 Task: Create a sub task Release to Production / Go Live for the task  Develop a new online tool for online resume building in the project BlueTech , assign it to team member softage.1@softage.net and update the status of the sub task to  Off Track , set the priority of the sub task to High
Action: Mouse moved to (521, 243)
Screenshot: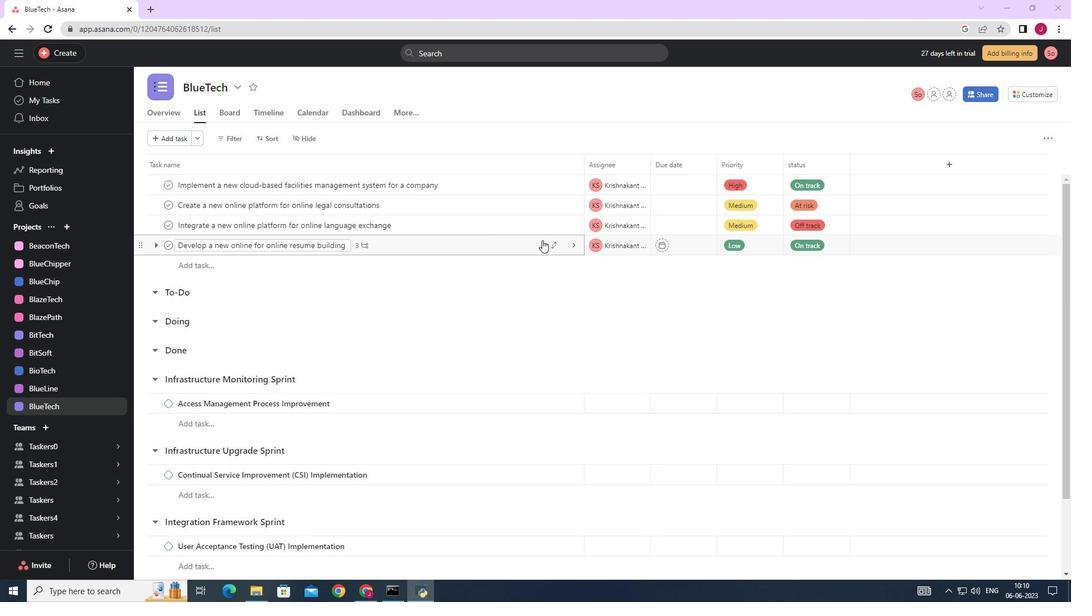
Action: Mouse pressed left at (521, 243)
Screenshot: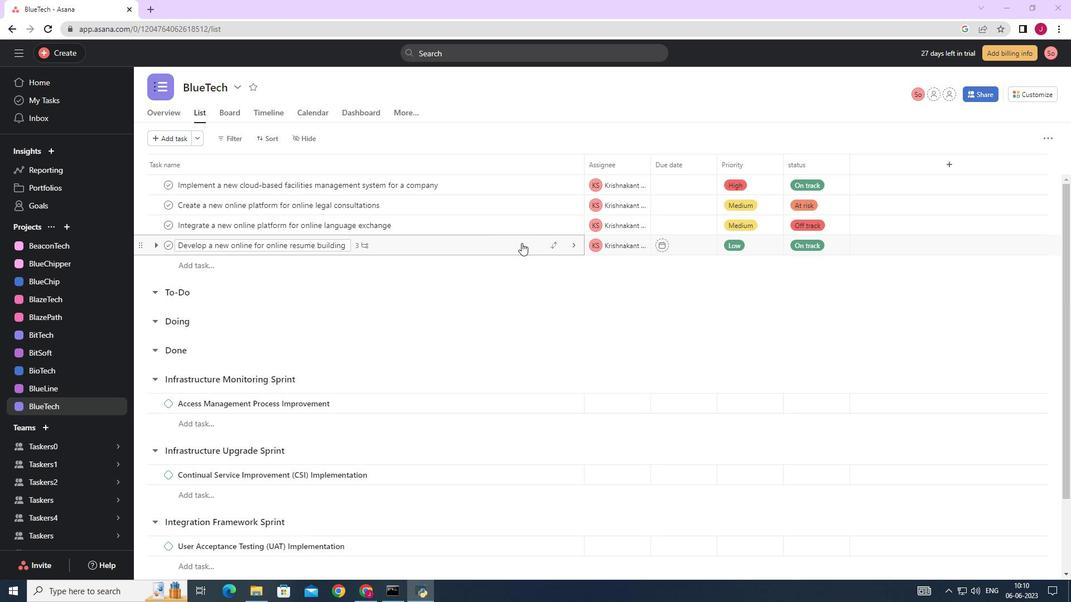 
Action: Mouse moved to (807, 327)
Screenshot: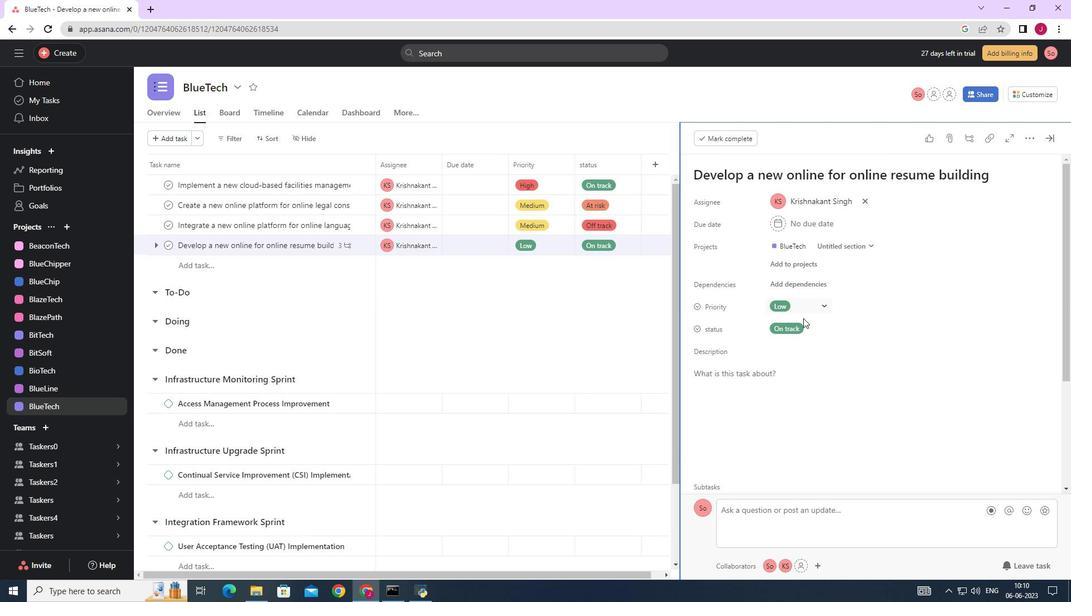 
Action: Mouse scrolled (807, 326) with delta (0, 0)
Screenshot: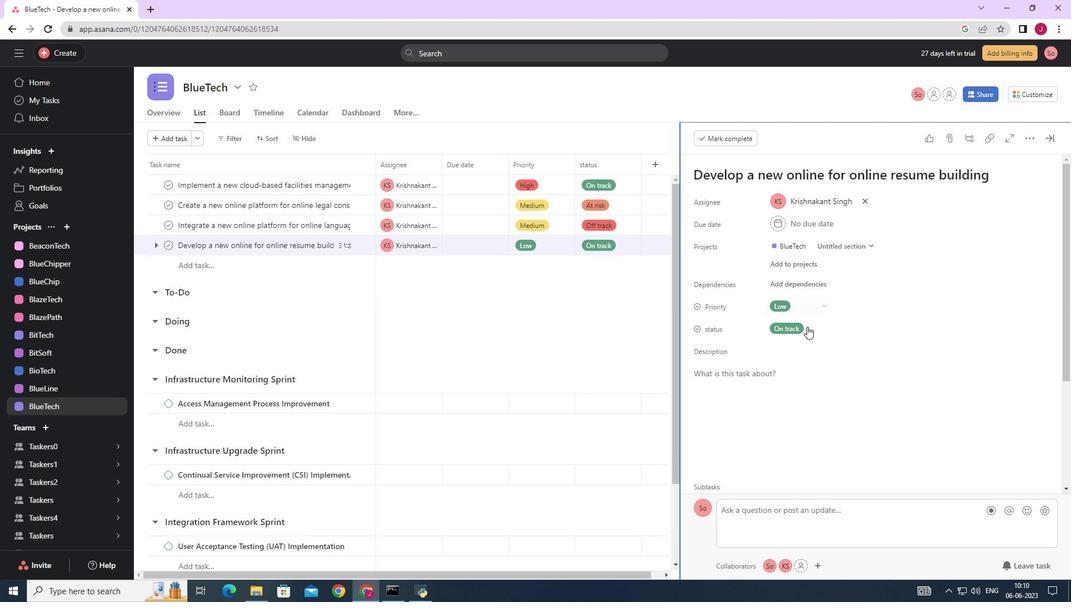 
Action: Mouse scrolled (807, 326) with delta (0, 0)
Screenshot: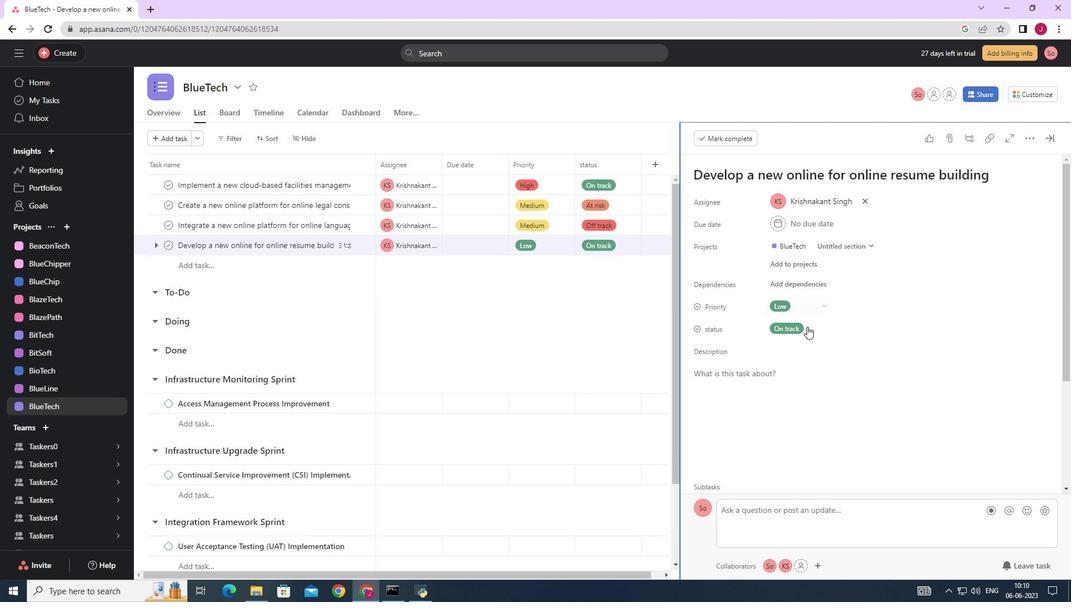 
Action: Mouse scrolled (807, 326) with delta (0, 0)
Screenshot: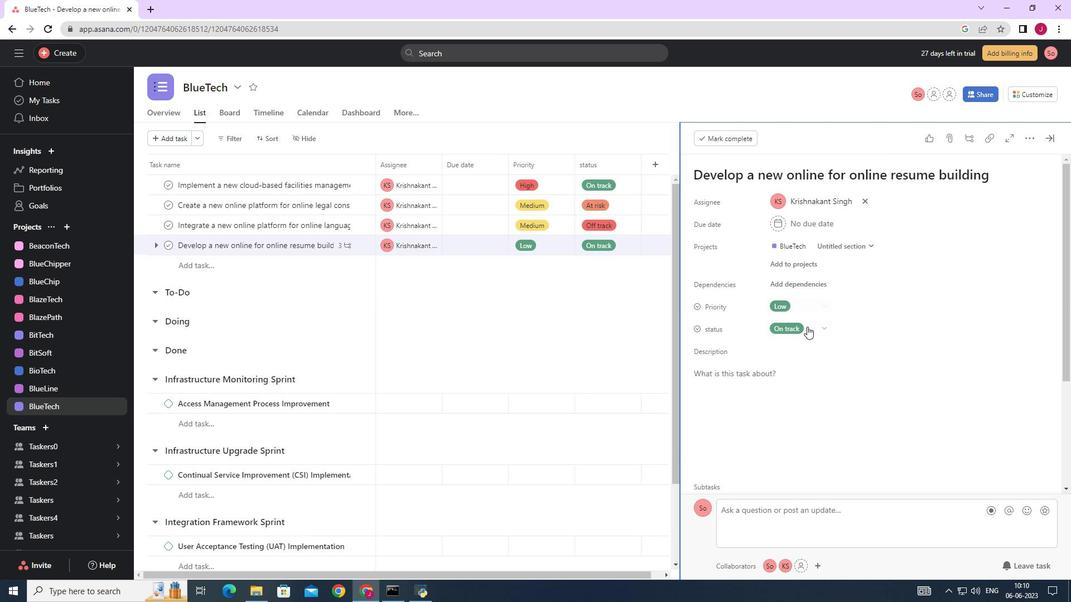 
Action: Mouse scrolled (807, 326) with delta (0, 0)
Screenshot: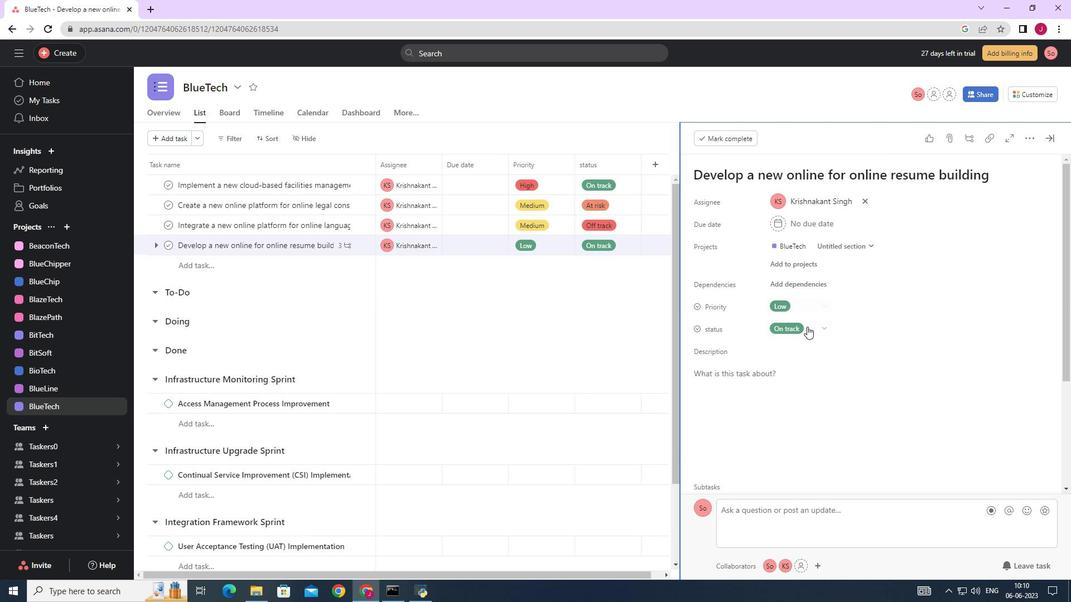 
Action: Mouse scrolled (807, 326) with delta (0, 0)
Screenshot: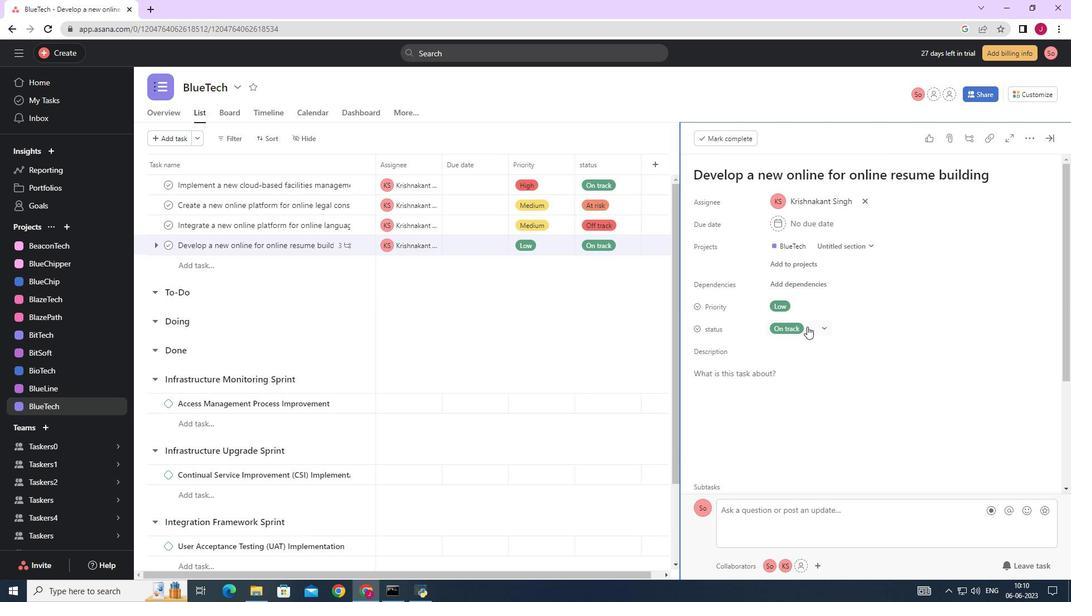 
Action: Mouse moved to (736, 406)
Screenshot: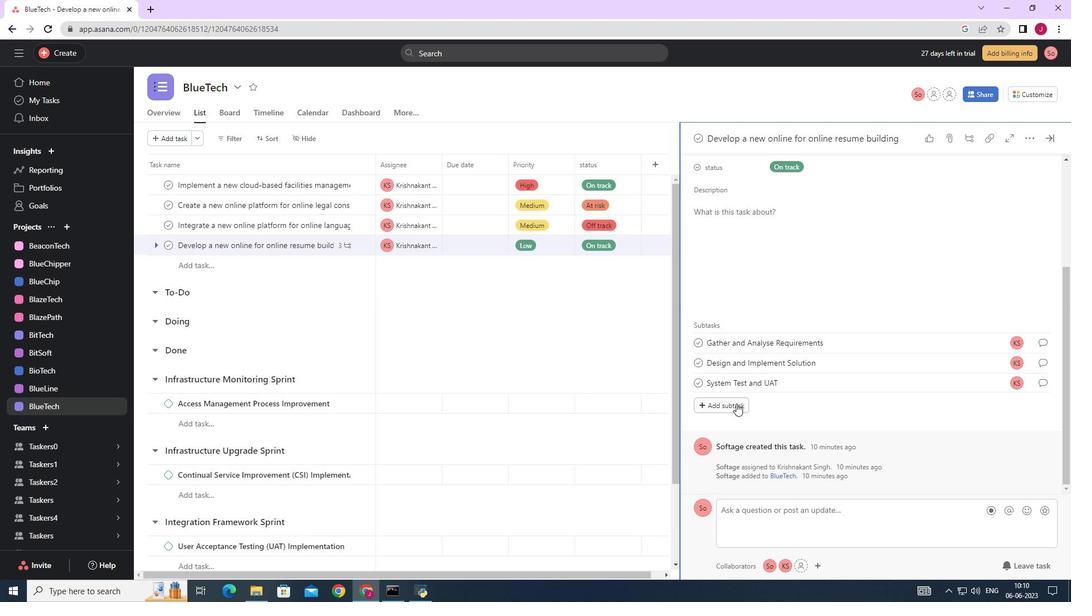 
Action: Mouse pressed left at (736, 406)
Screenshot: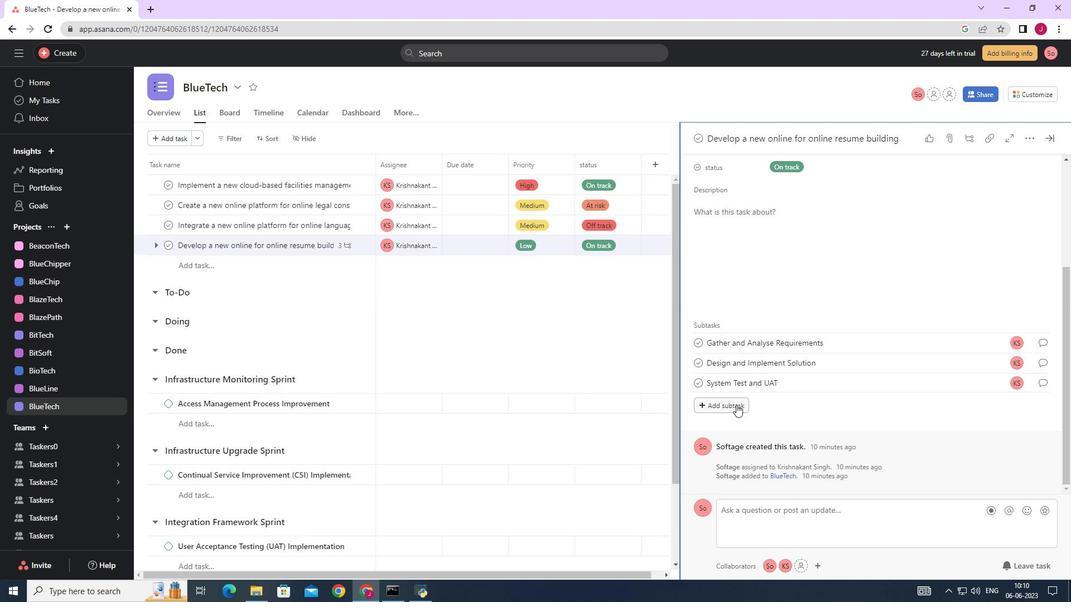 
Action: Key pressed <Key.caps_lock><Key.caps_lock>r<Key.caps_lock>ELEASE<Key.space>TO<Key.space>PRODUCTION<Key.space>/<Key.space><Key.caps_lock>g<Key.caps_lock>O<Key.space><Key.caps_lock>l<Key.caps_lock>IVE
Screenshot: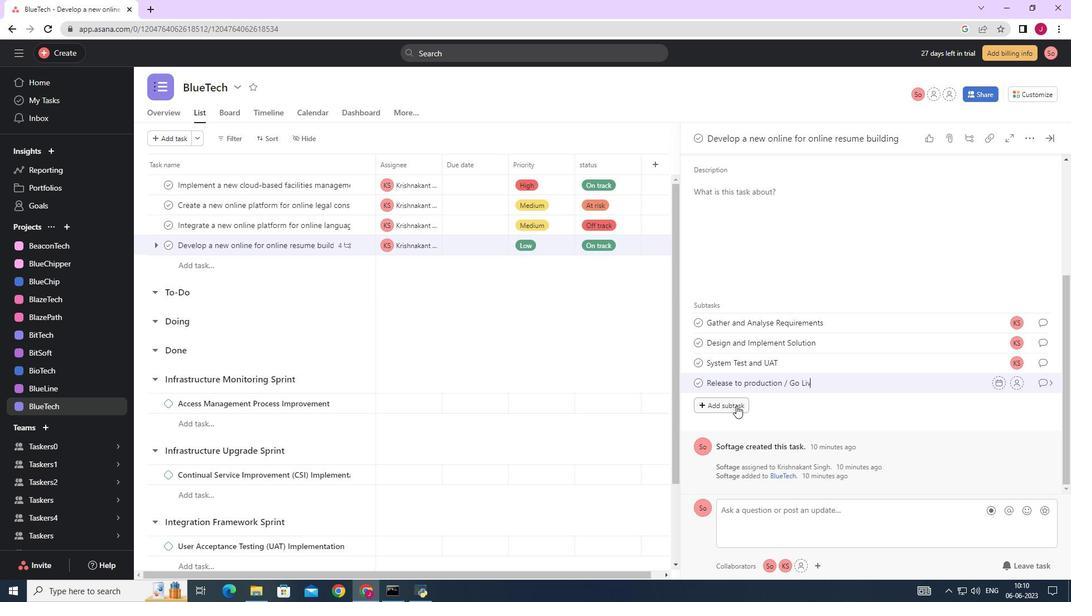 
Action: Mouse moved to (1015, 380)
Screenshot: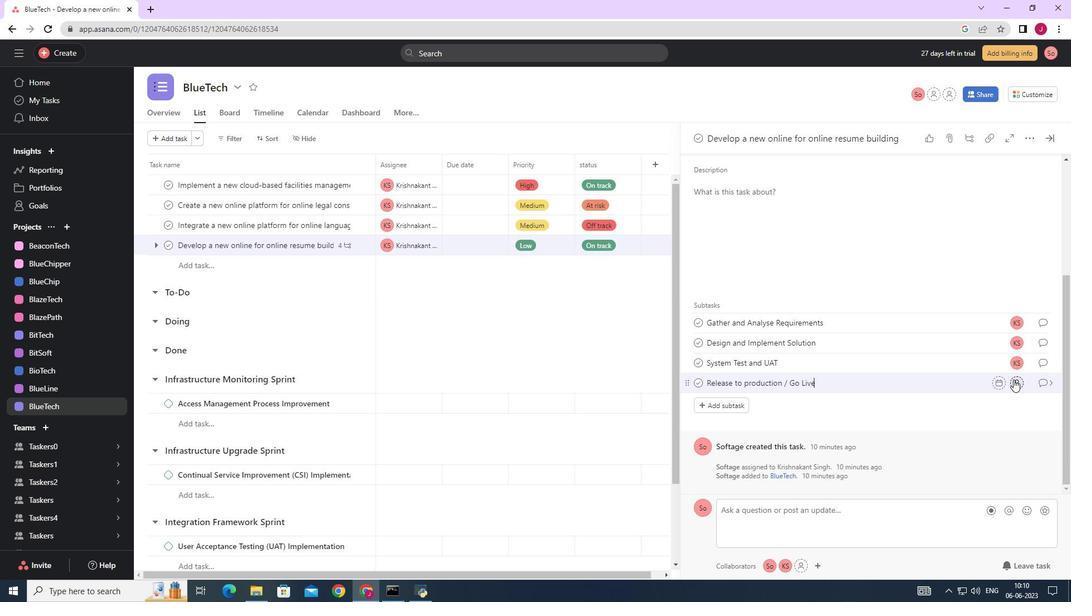 
Action: Mouse pressed left at (1015, 380)
Screenshot: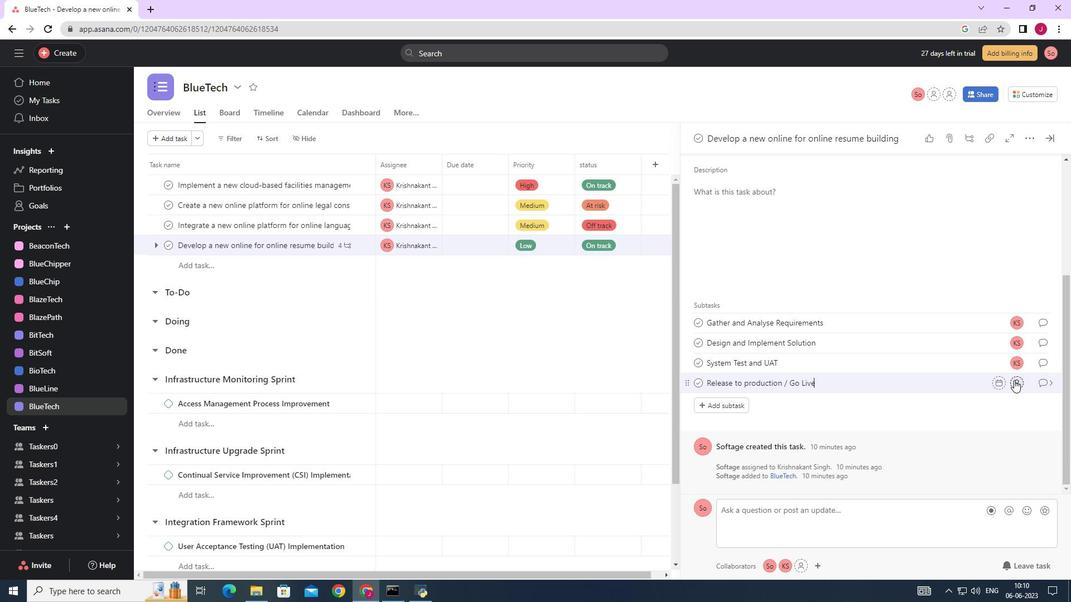 
Action: Mouse moved to (870, 420)
Screenshot: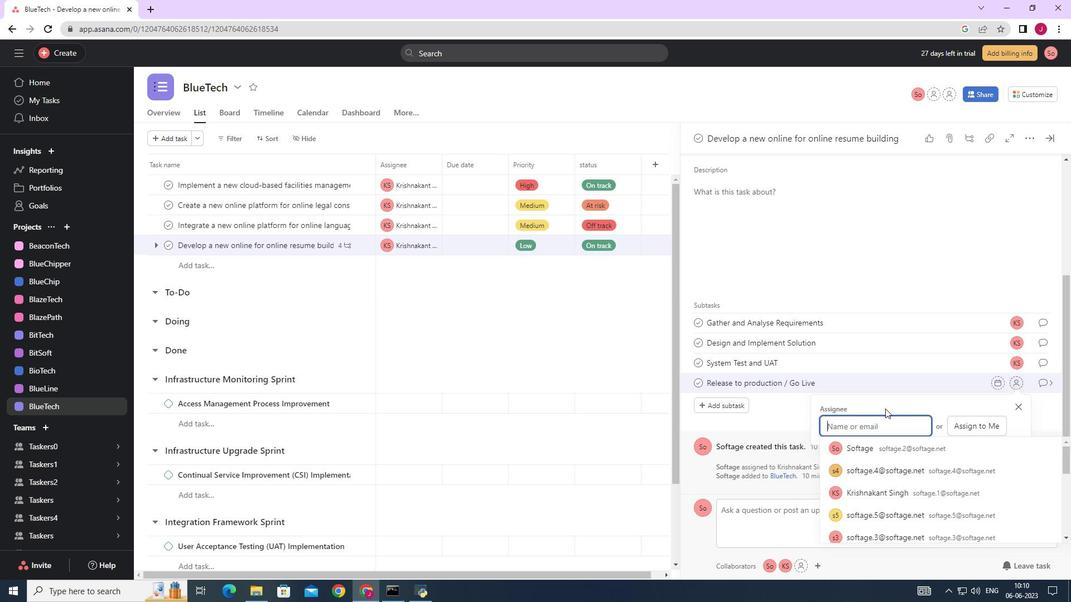
Action: Key pressed SOFTAGE.1
Screenshot: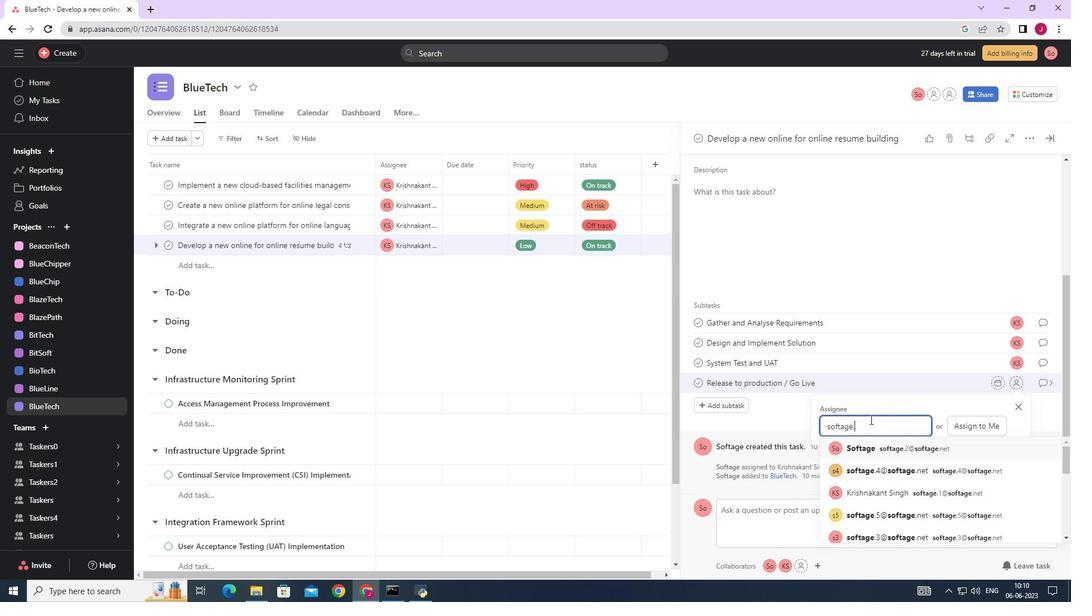 
Action: Mouse moved to (863, 444)
Screenshot: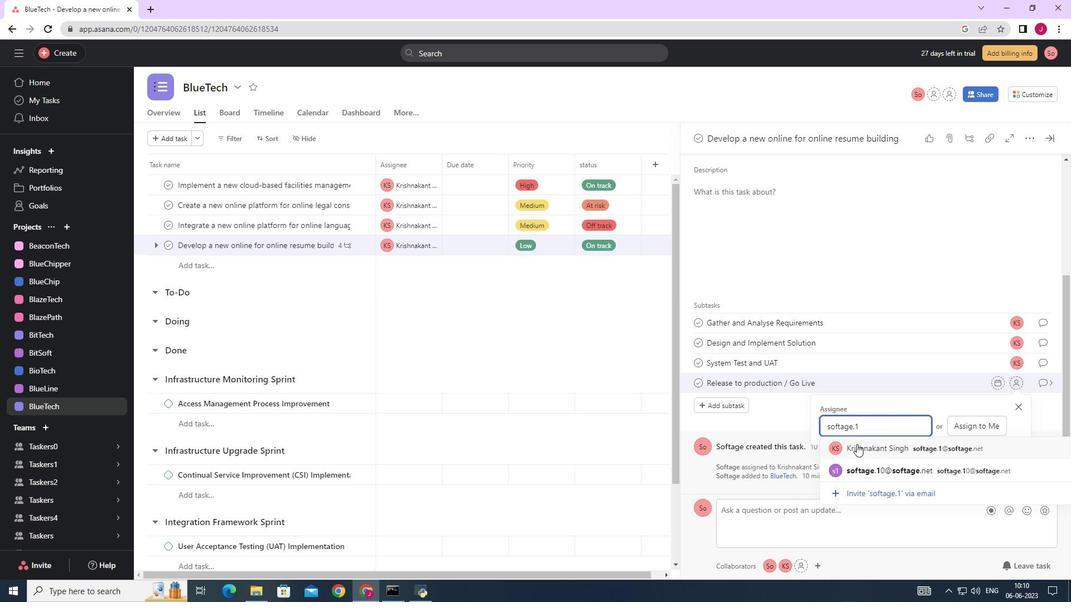 
Action: Mouse pressed left at (863, 444)
Screenshot: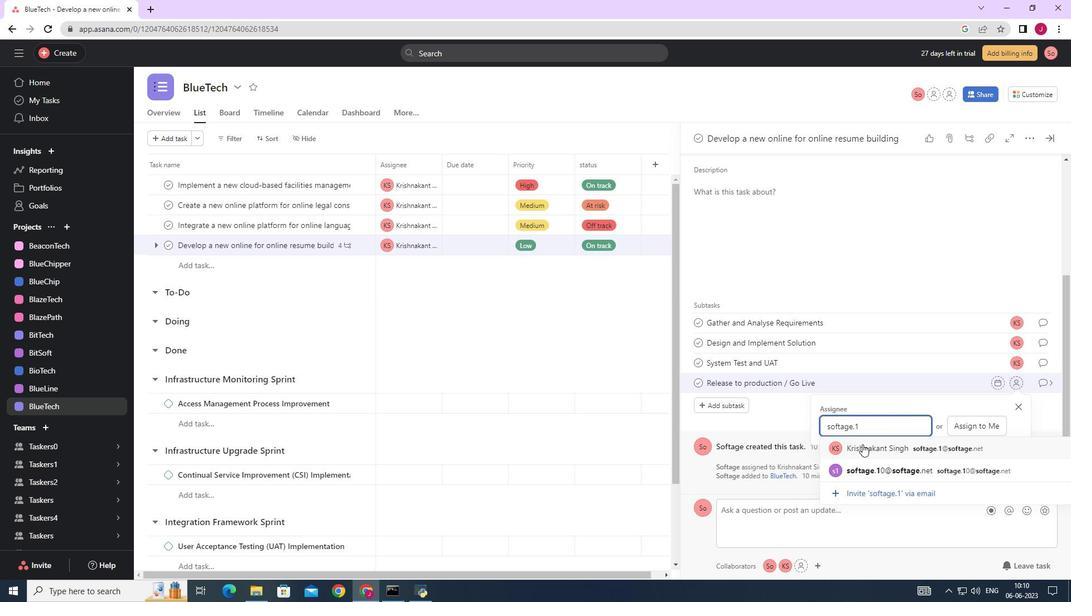 
Action: Mouse moved to (1043, 383)
Screenshot: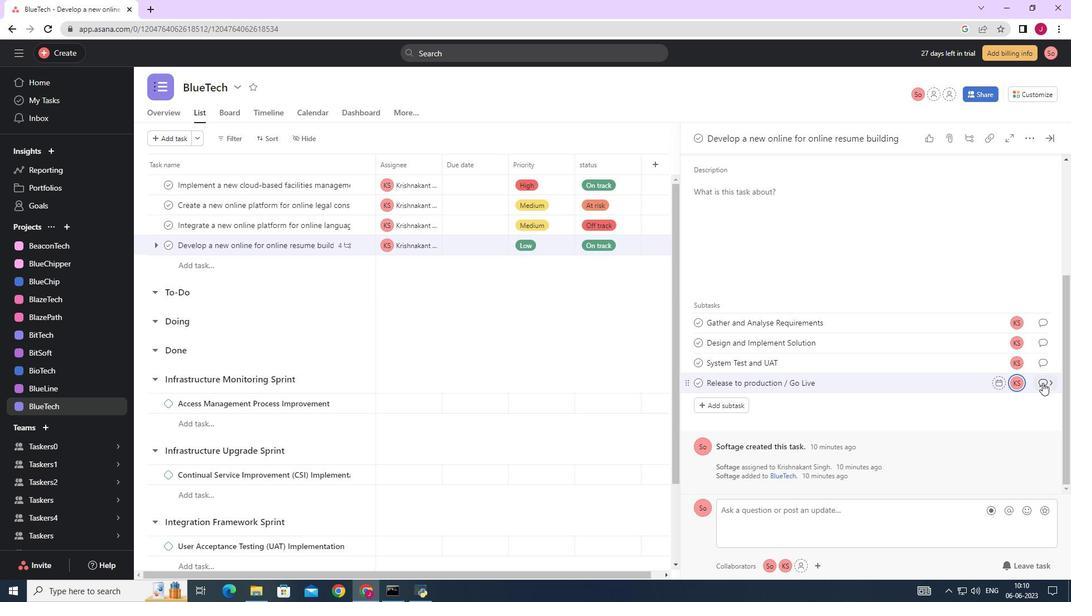 
Action: Mouse pressed left at (1043, 383)
Screenshot: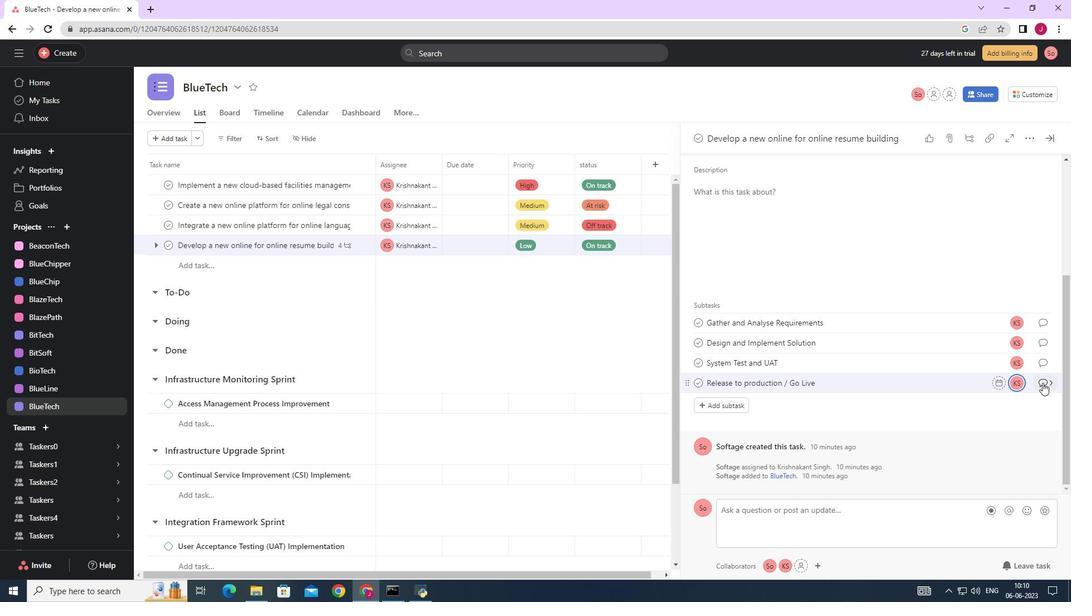 
Action: Mouse moved to (727, 298)
Screenshot: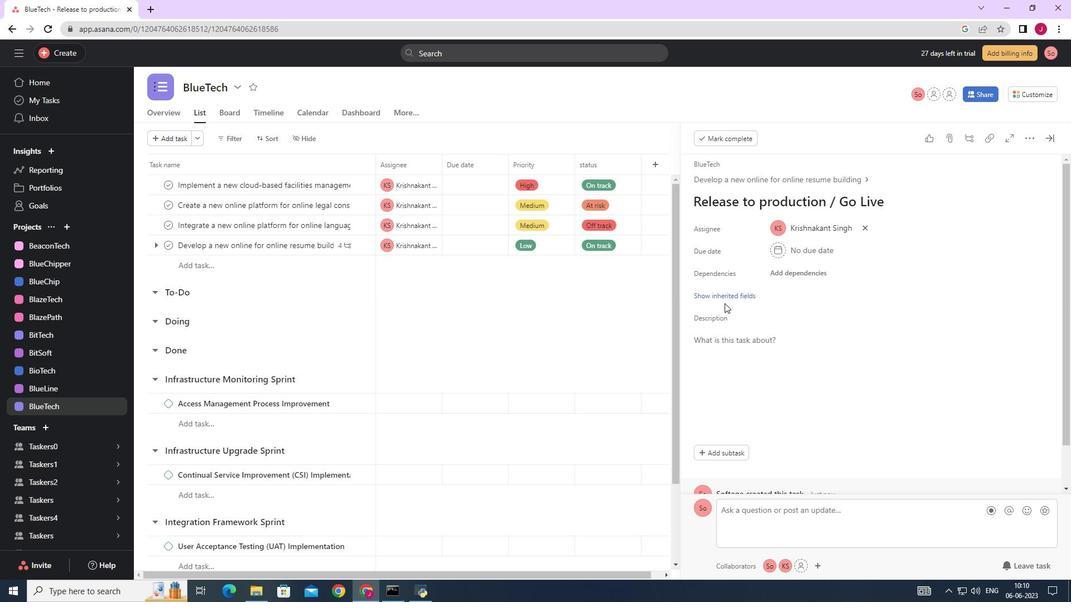 
Action: Mouse pressed left at (727, 298)
Screenshot: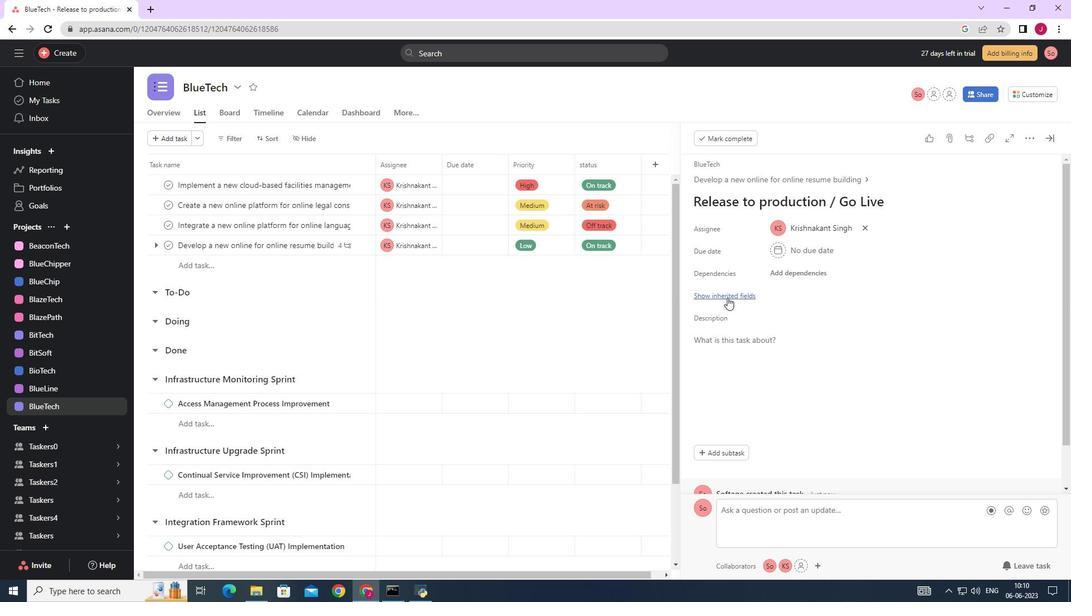 
Action: Mouse moved to (781, 314)
Screenshot: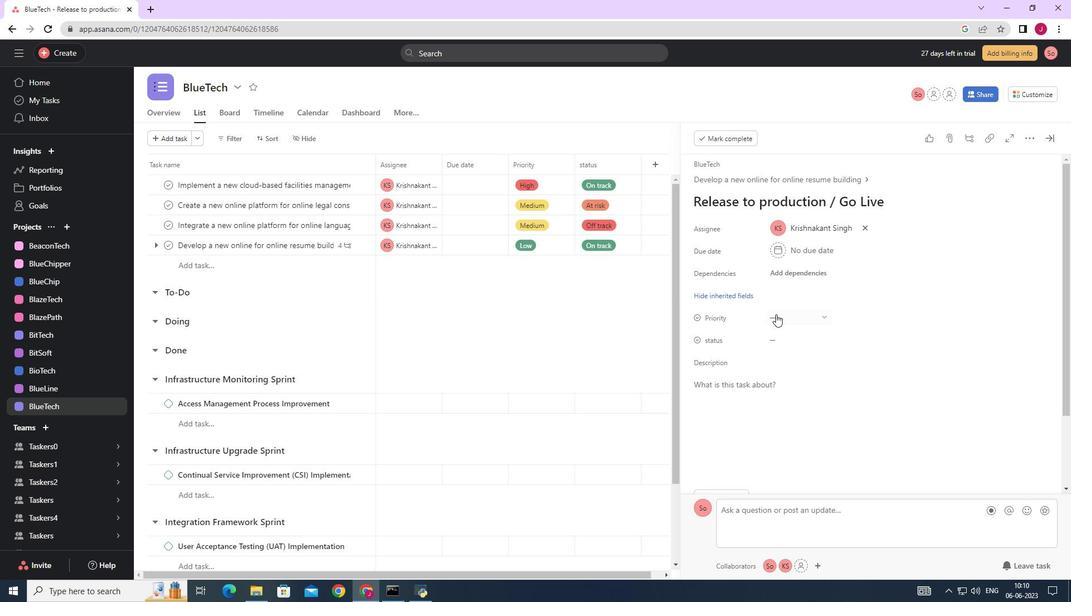 
Action: Mouse pressed left at (781, 314)
Screenshot: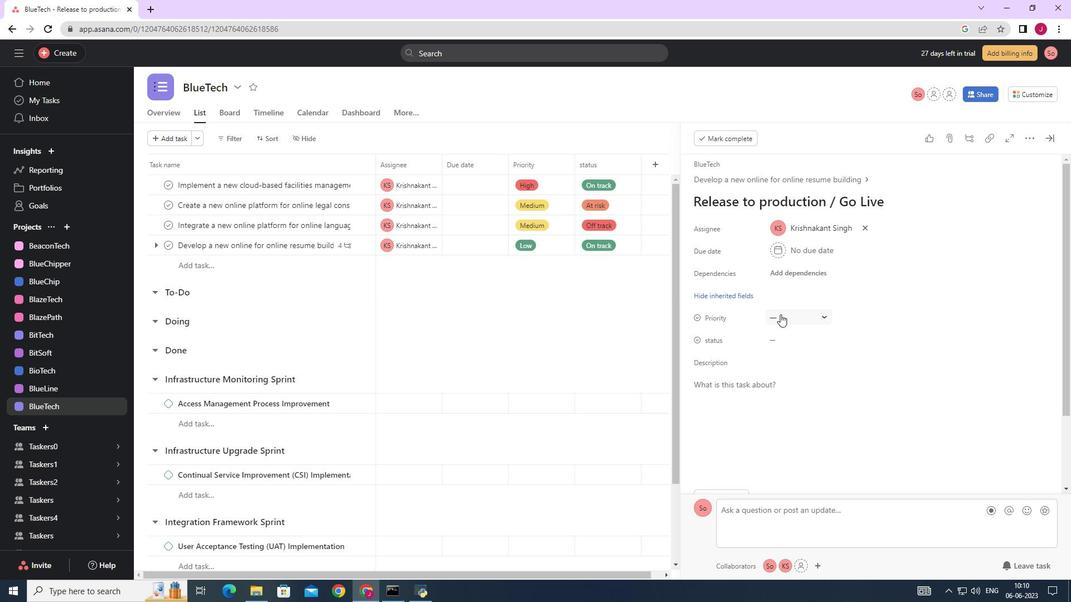 
Action: Mouse moved to (796, 352)
Screenshot: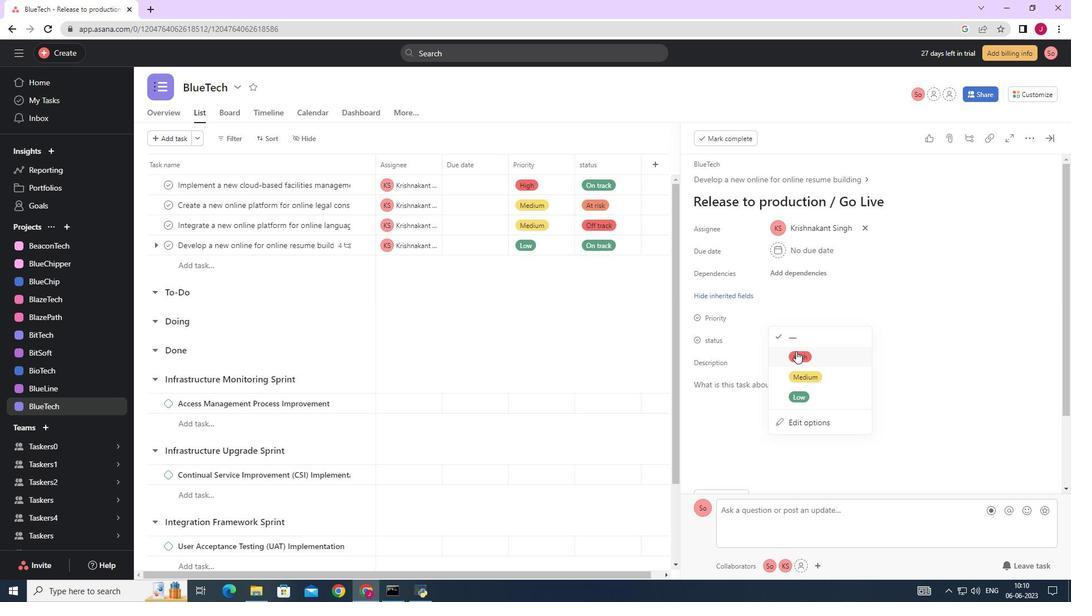 
Action: Mouse pressed left at (796, 352)
Screenshot: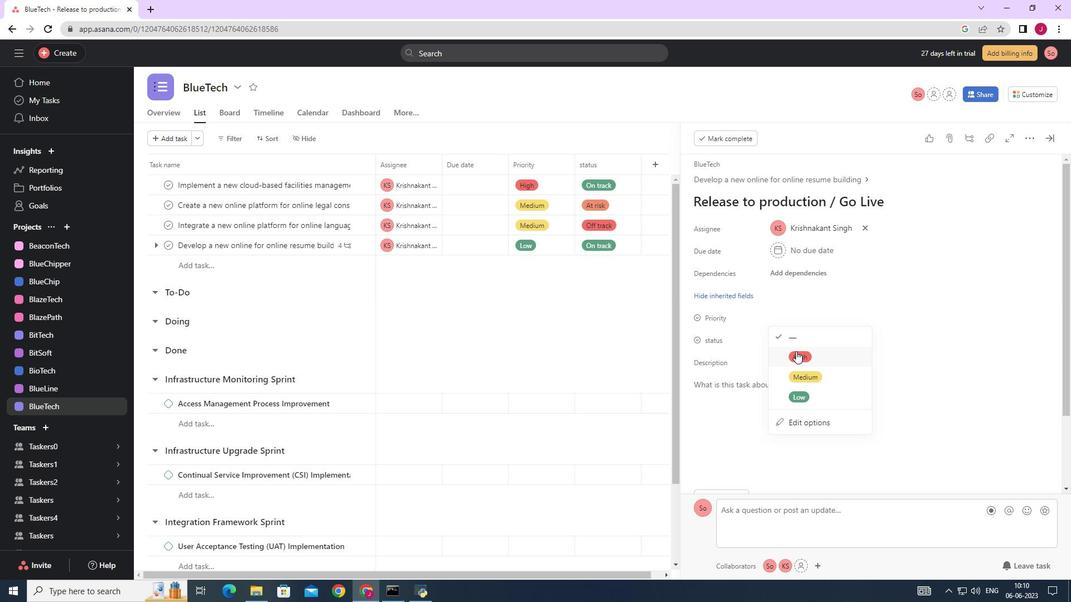 
Action: Mouse moved to (785, 341)
Screenshot: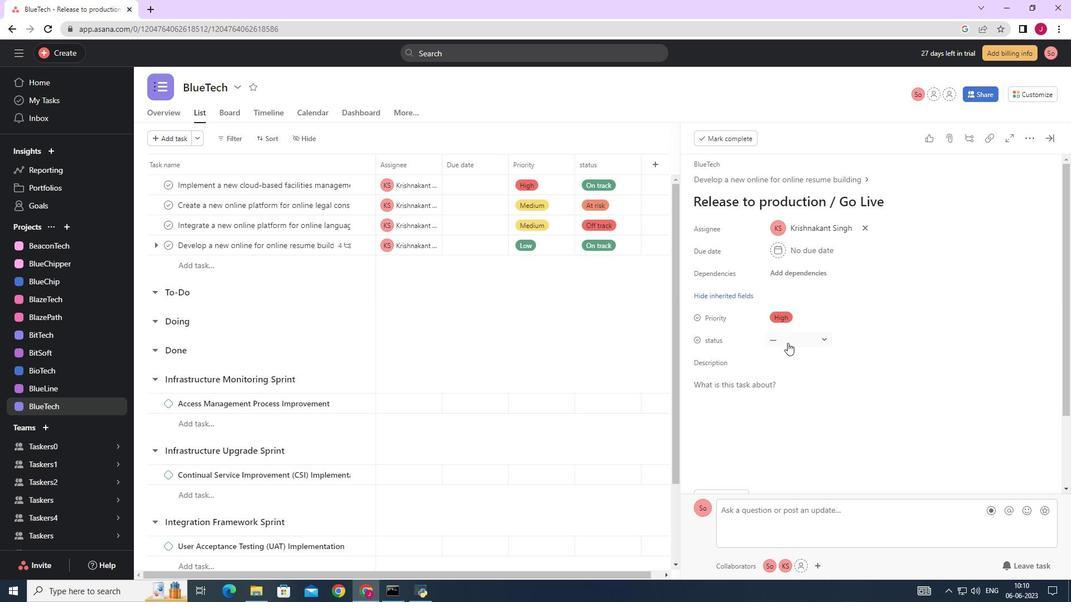 
Action: Mouse pressed left at (785, 341)
Screenshot: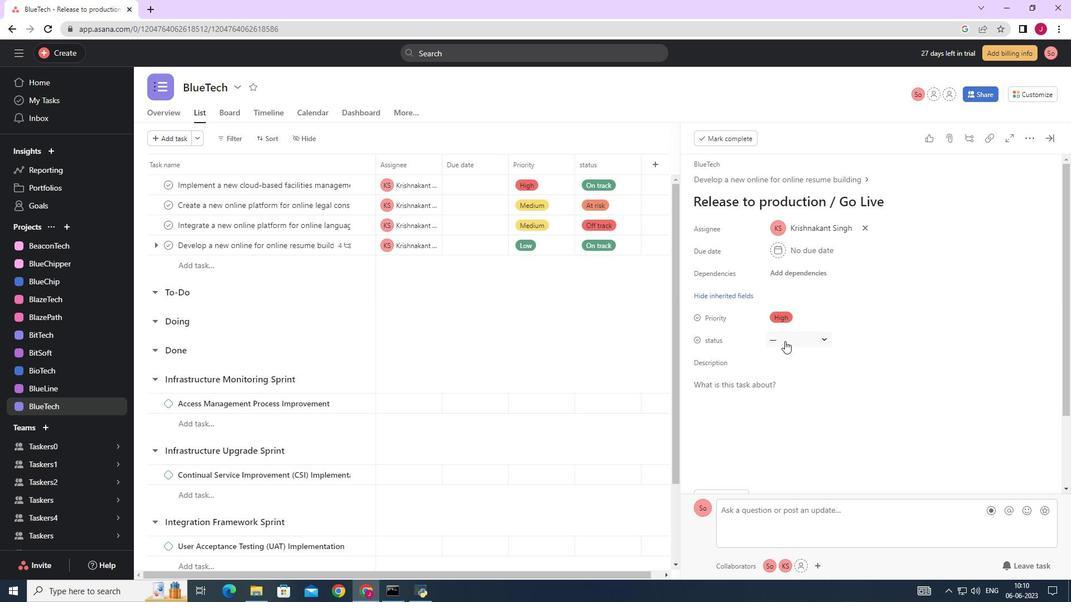 
Action: Mouse moved to (803, 397)
Screenshot: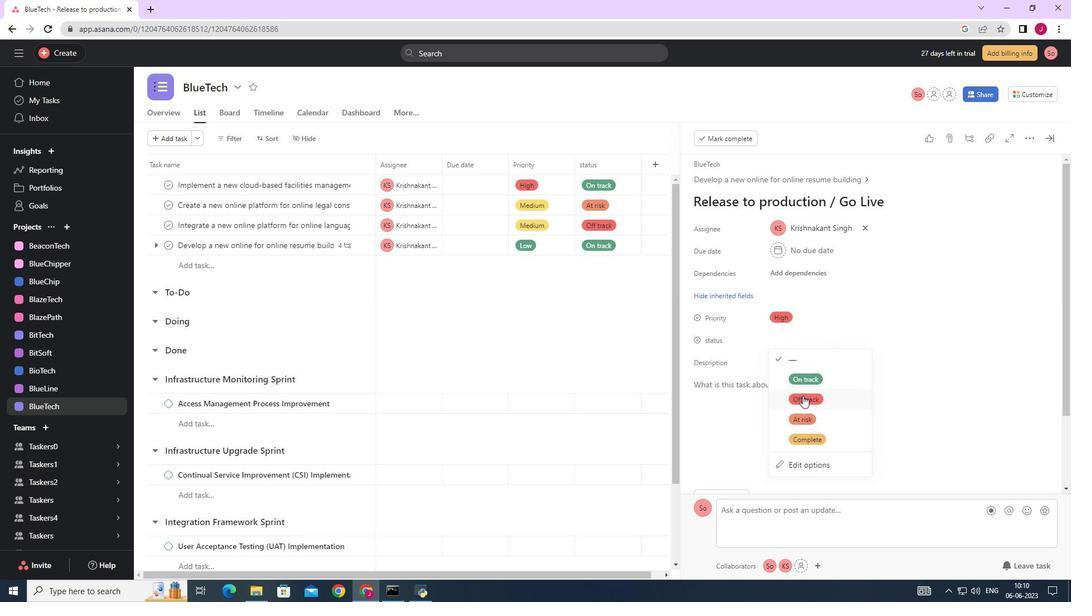 
Action: Mouse pressed left at (803, 397)
Screenshot: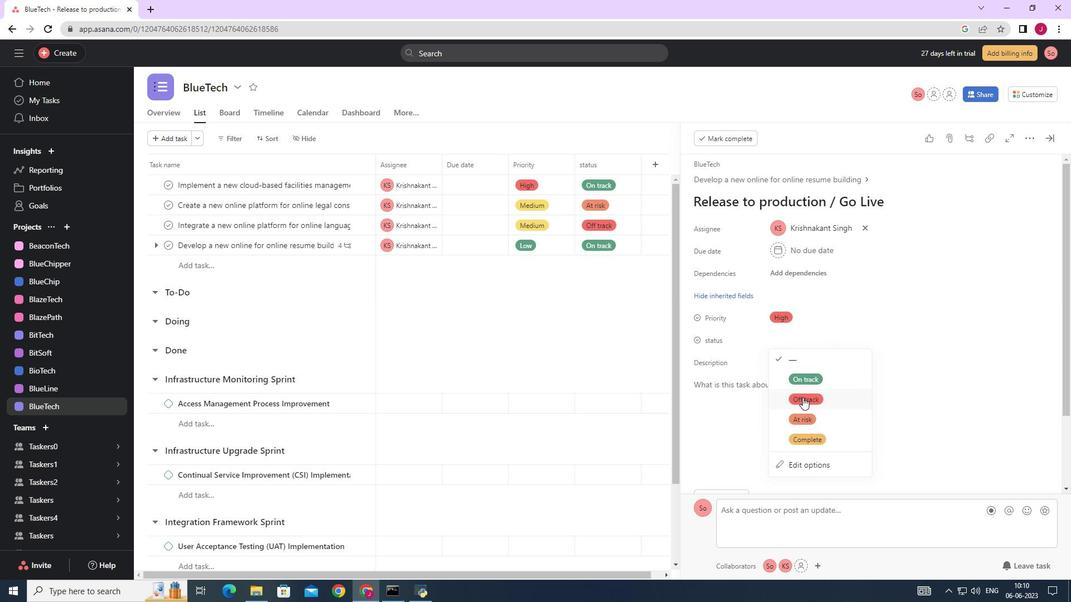 
Action: Mouse moved to (1054, 140)
Screenshot: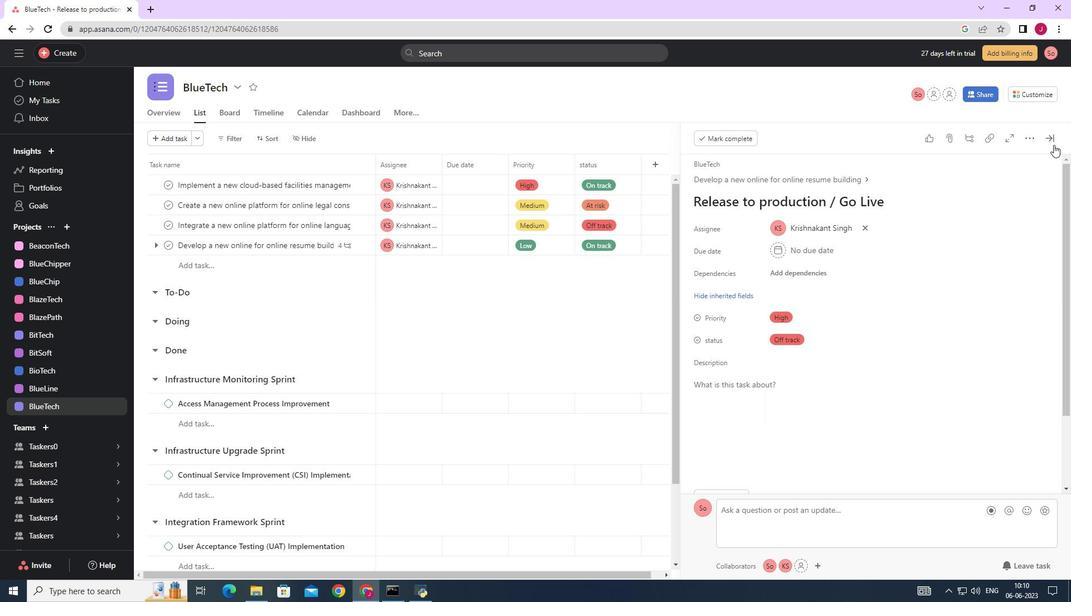 
Action: Mouse pressed left at (1054, 140)
Screenshot: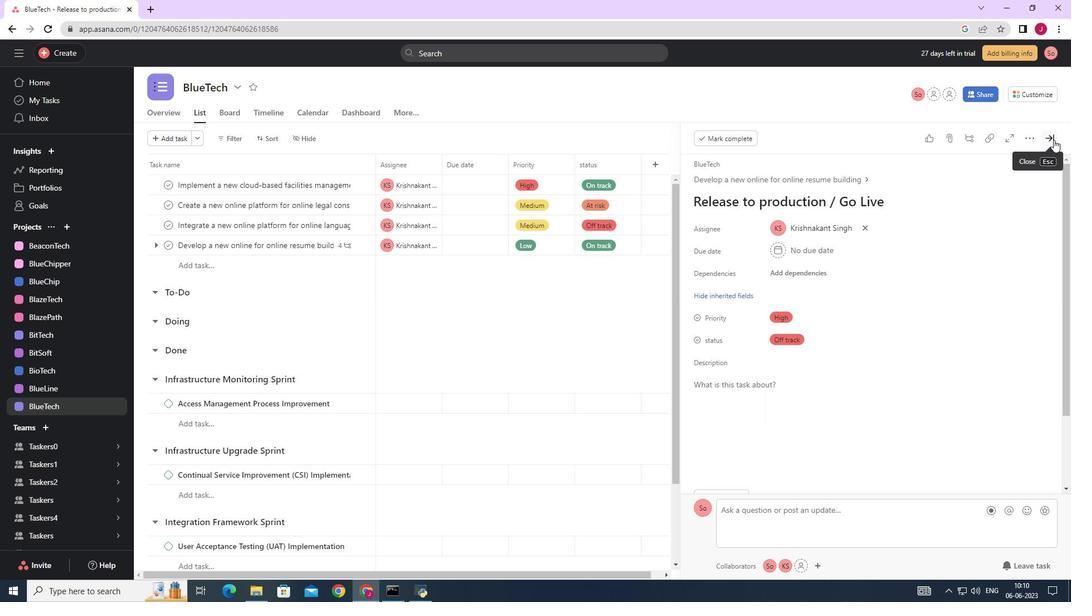 
Action: Mouse moved to (1054, 139)
Screenshot: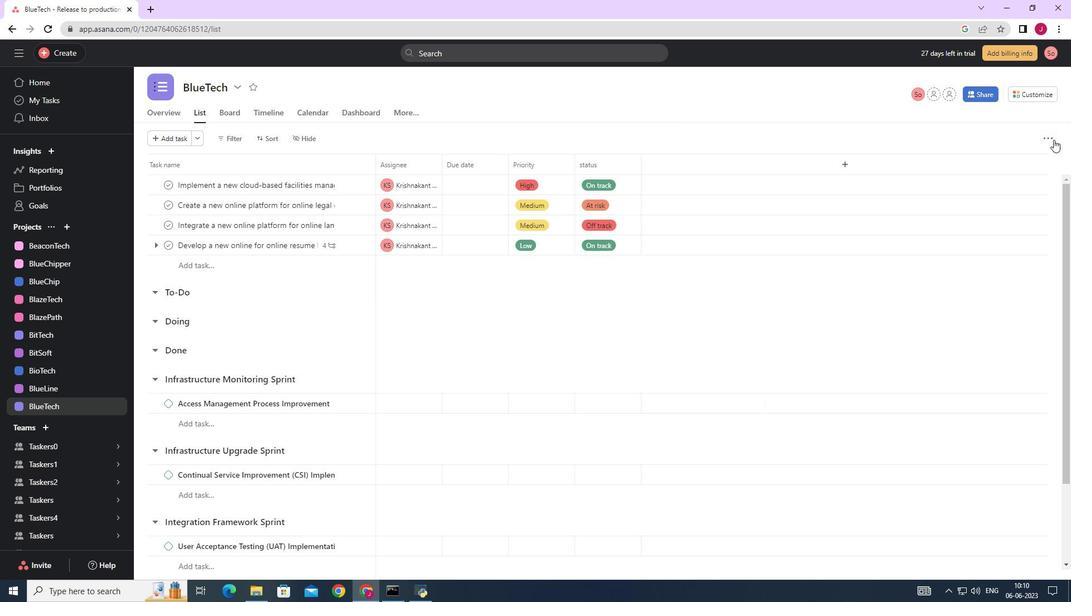
